 Task: Create a due date automation trigger when advanced on, on the monday of the week before a card is due add fields without all custom fields completed at 11:00 AM.
Action: Mouse moved to (923, 284)
Screenshot: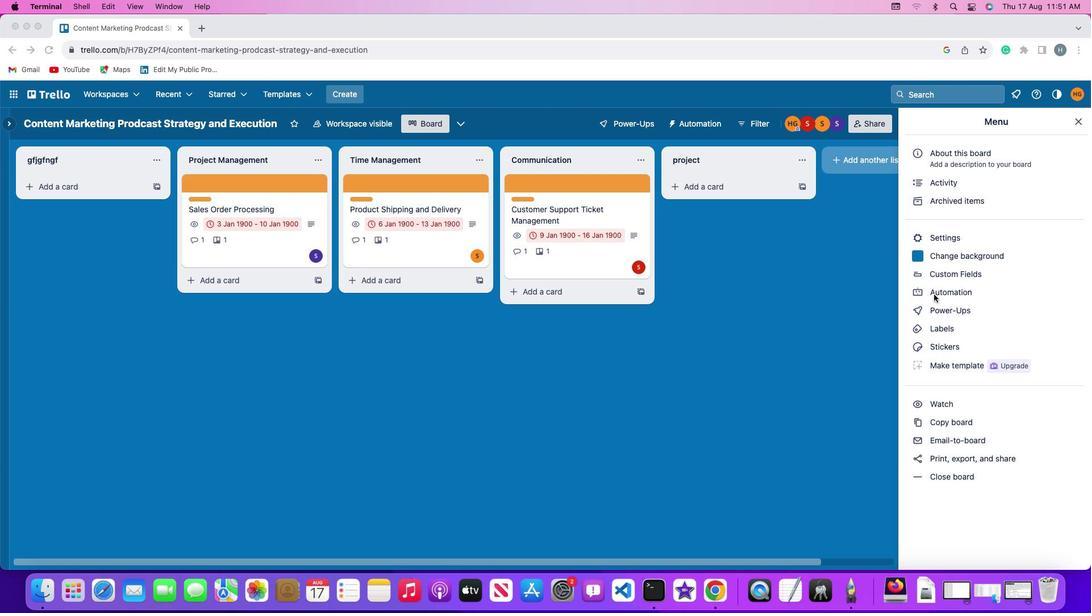 
Action: Mouse pressed left at (923, 284)
Screenshot: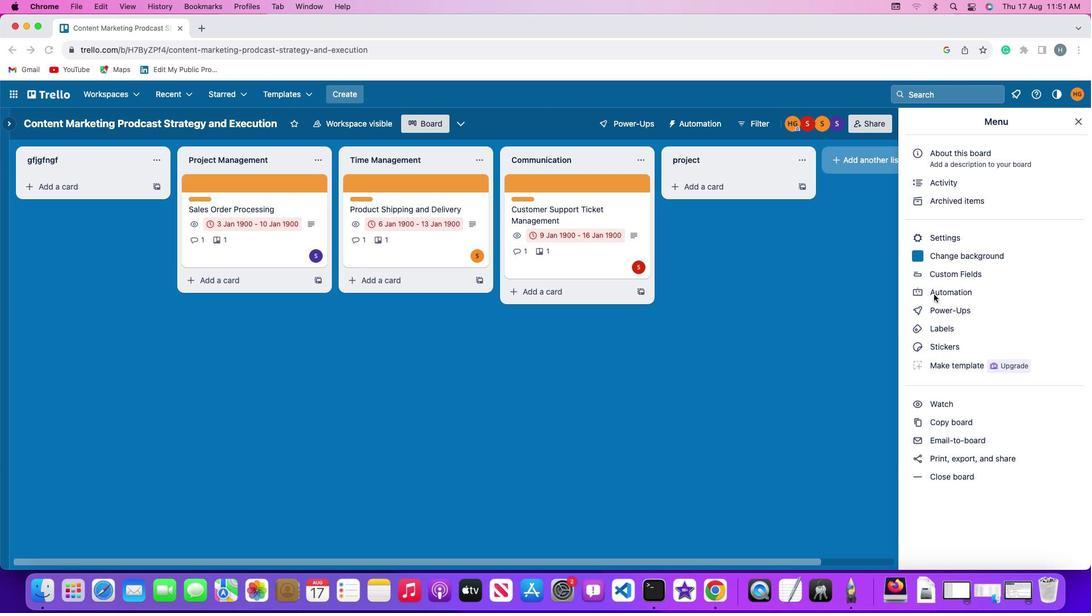 
Action: Mouse pressed left at (923, 284)
Screenshot: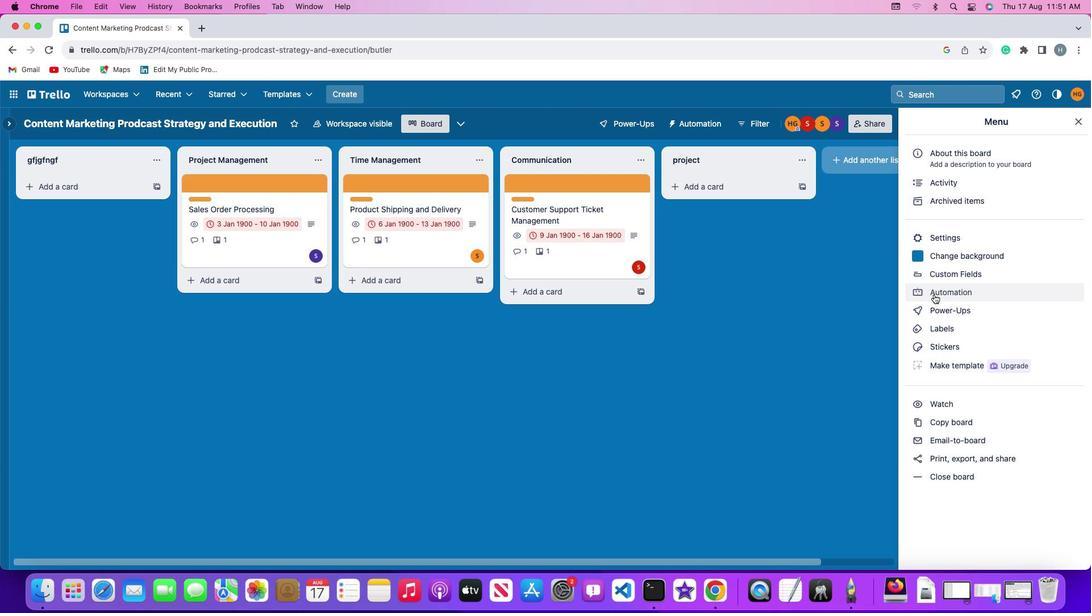 
Action: Mouse moved to (52, 256)
Screenshot: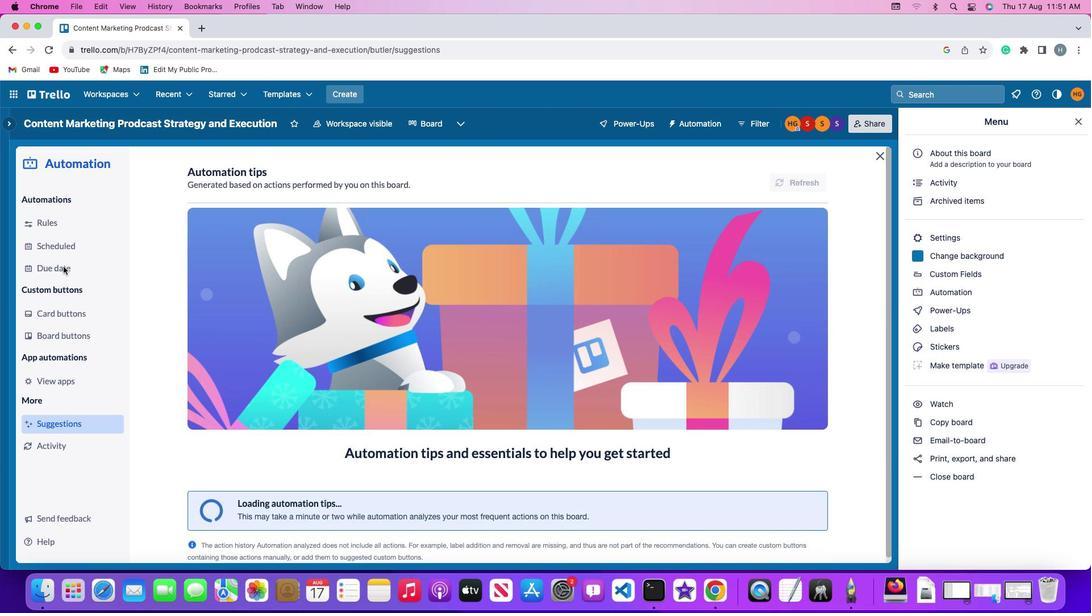 
Action: Mouse pressed left at (52, 256)
Screenshot: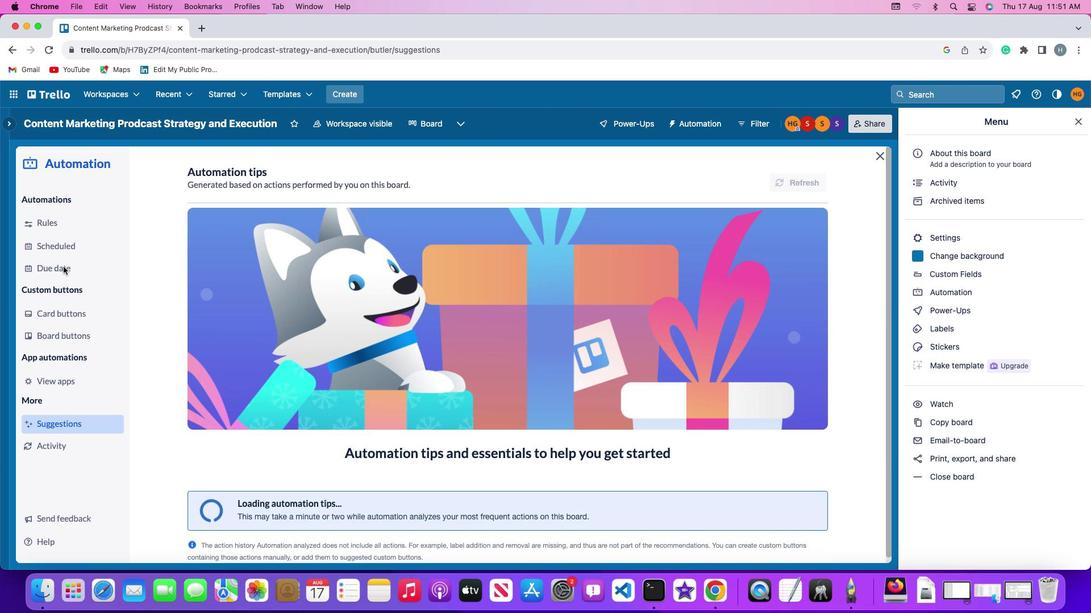 
Action: Mouse moved to (757, 165)
Screenshot: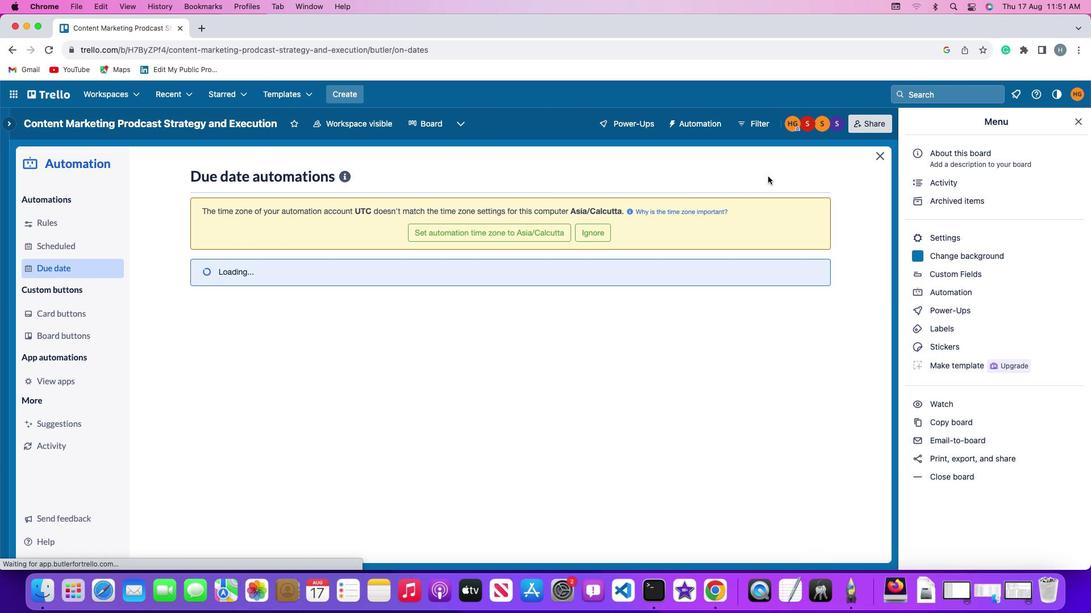 
Action: Mouse pressed left at (757, 165)
Screenshot: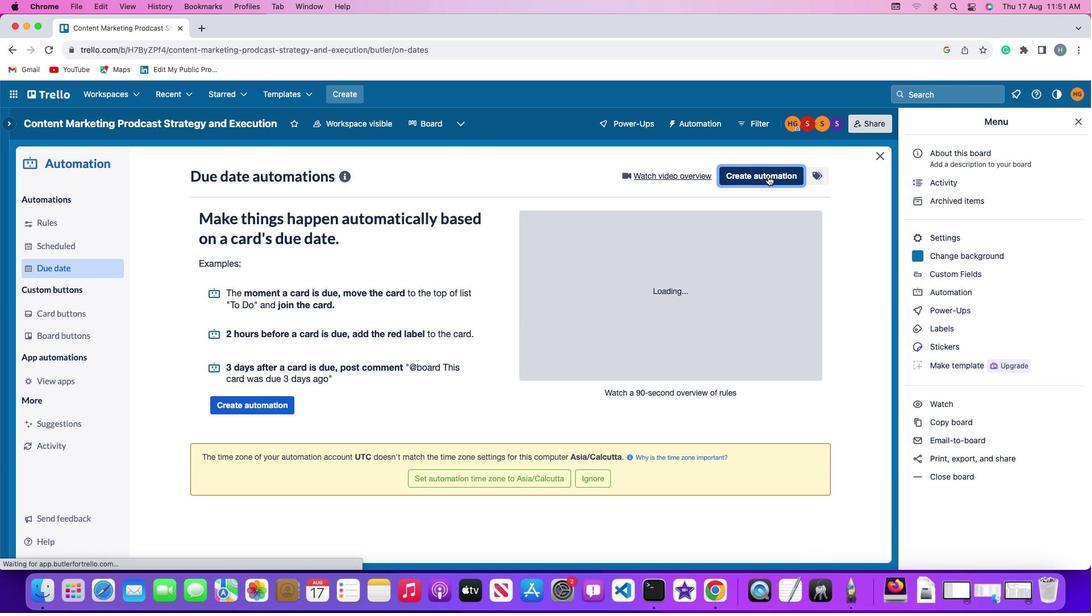 
Action: Mouse moved to (205, 272)
Screenshot: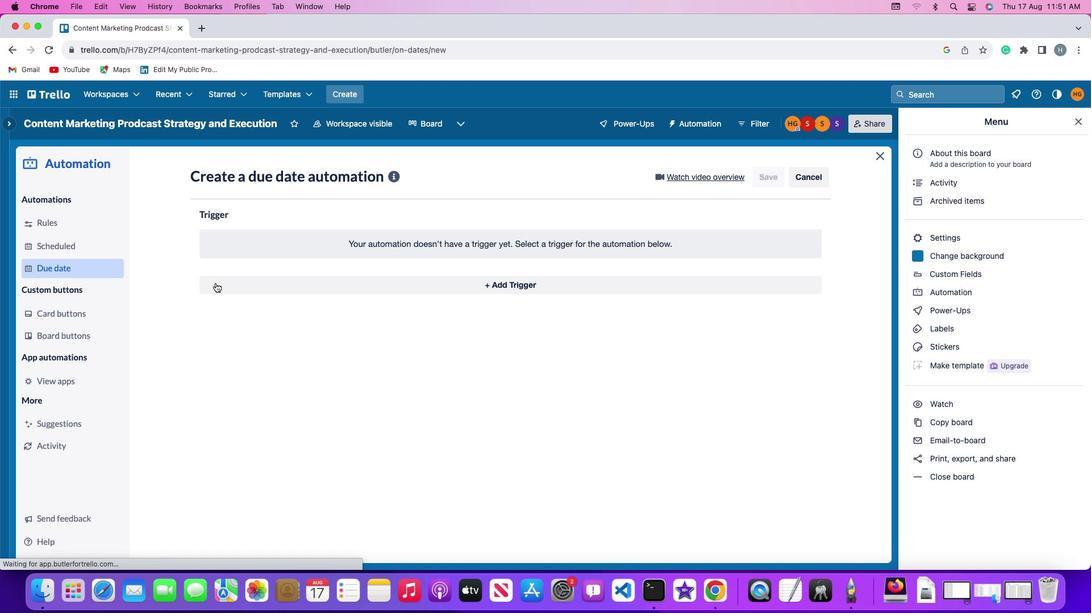 
Action: Mouse pressed left at (205, 272)
Screenshot: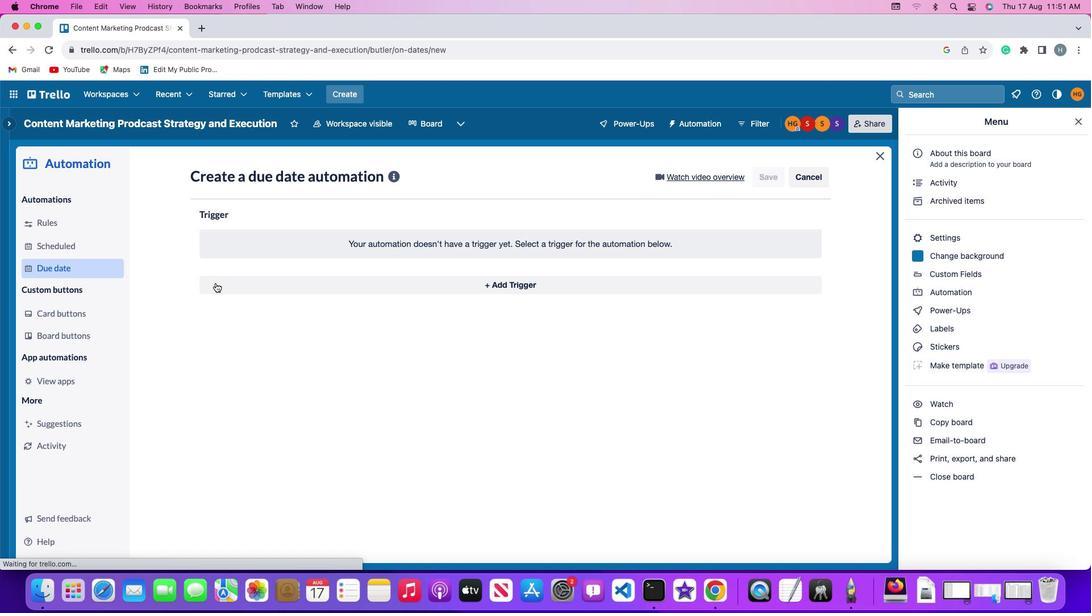 
Action: Mouse moved to (231, 480)
Screenshot: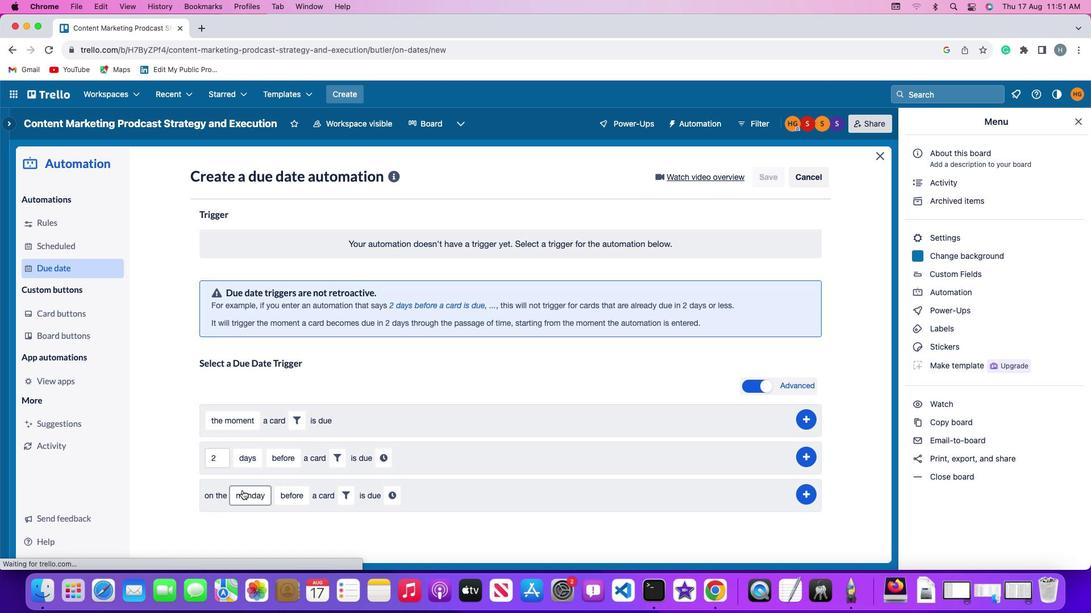 
Action: Mouse pressed left at (231, 480)
Screenshot: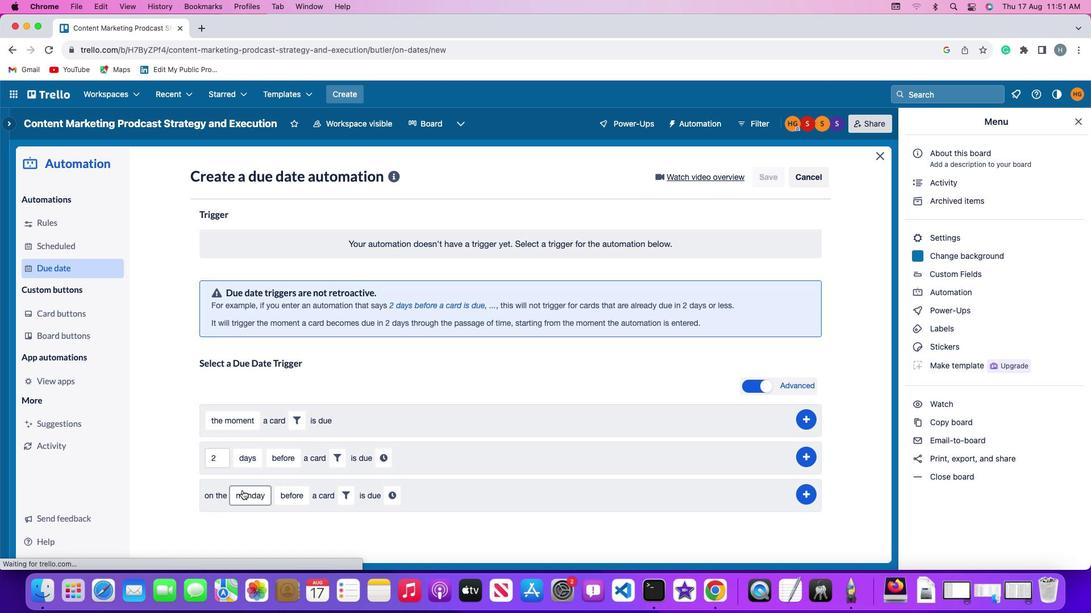 
Action: Mouse moved to (255, 320)
Screenshot: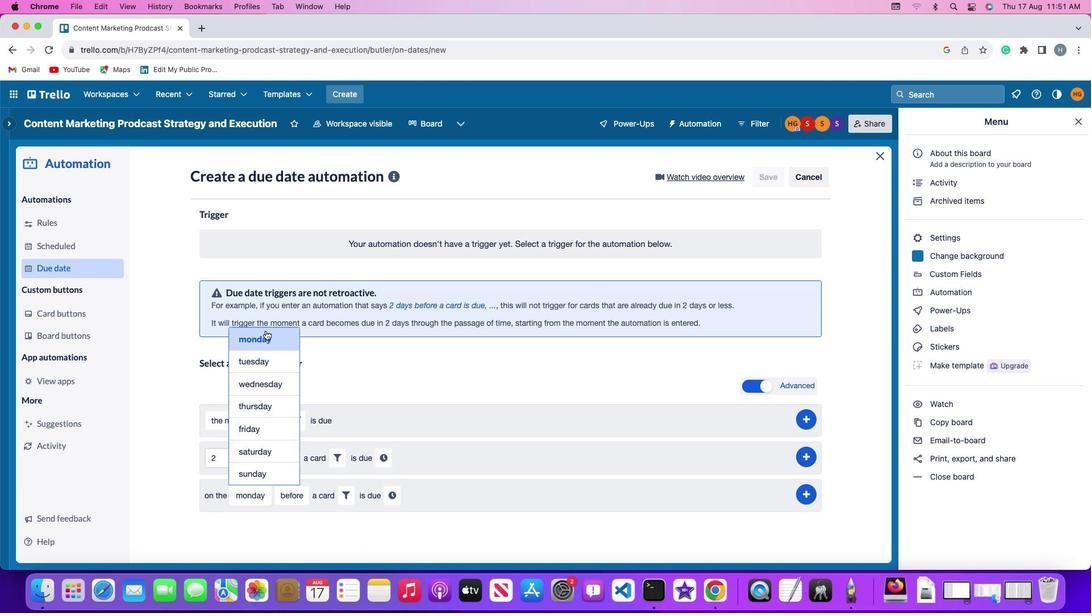 
Action: Mouse pressed left at (255, 320)
Screenshot: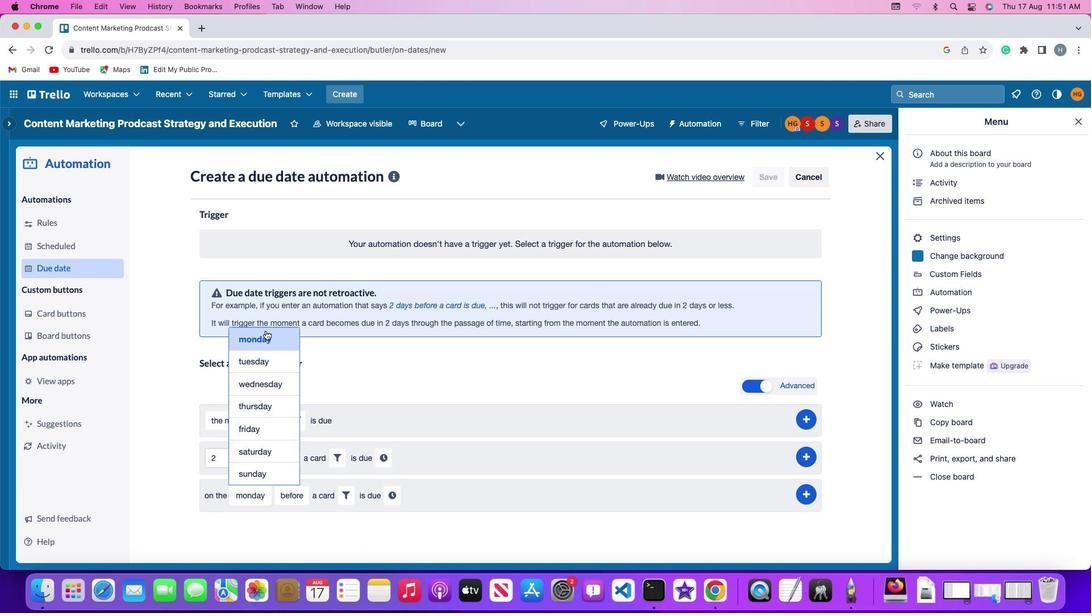 
Action: Mouse moved to (277, 485)
Screenshot: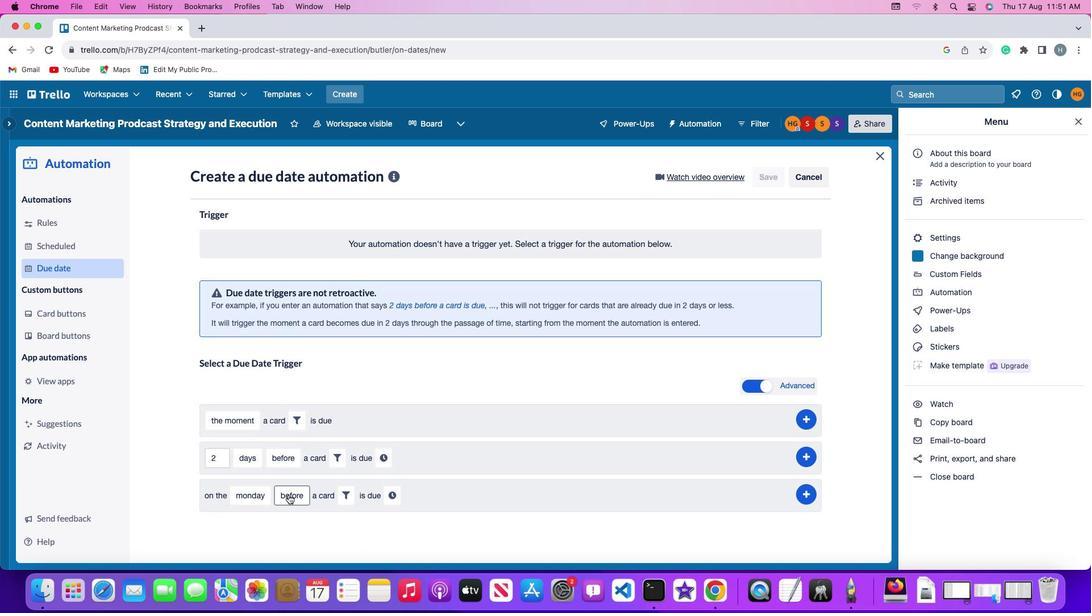 
Action: Mouse pressed left at (277, 485)
Screenshot: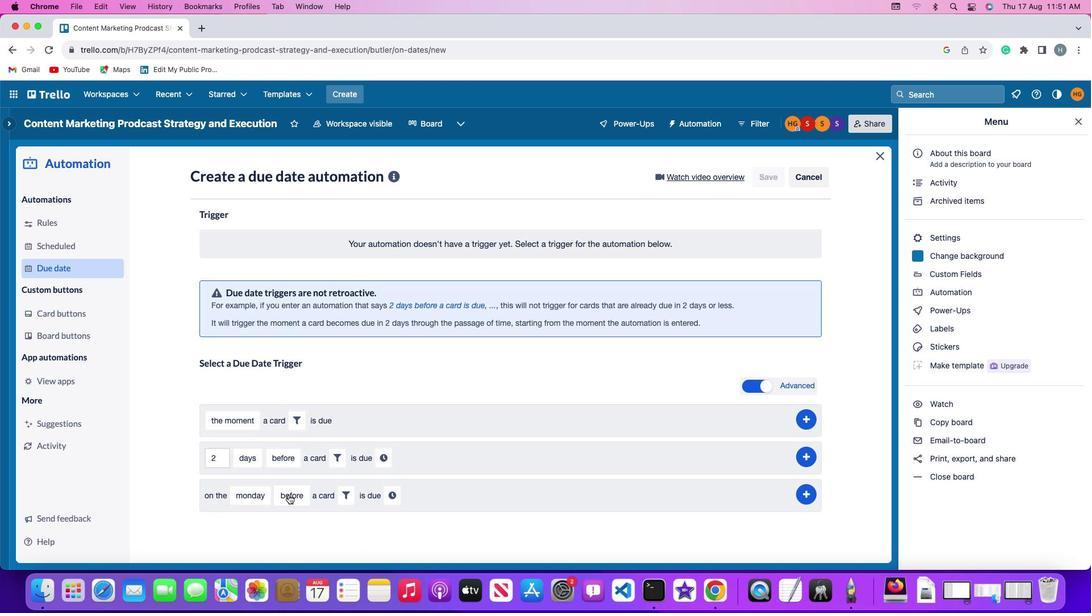 
Action: Mouse moved to (285, 467)
Screenshot: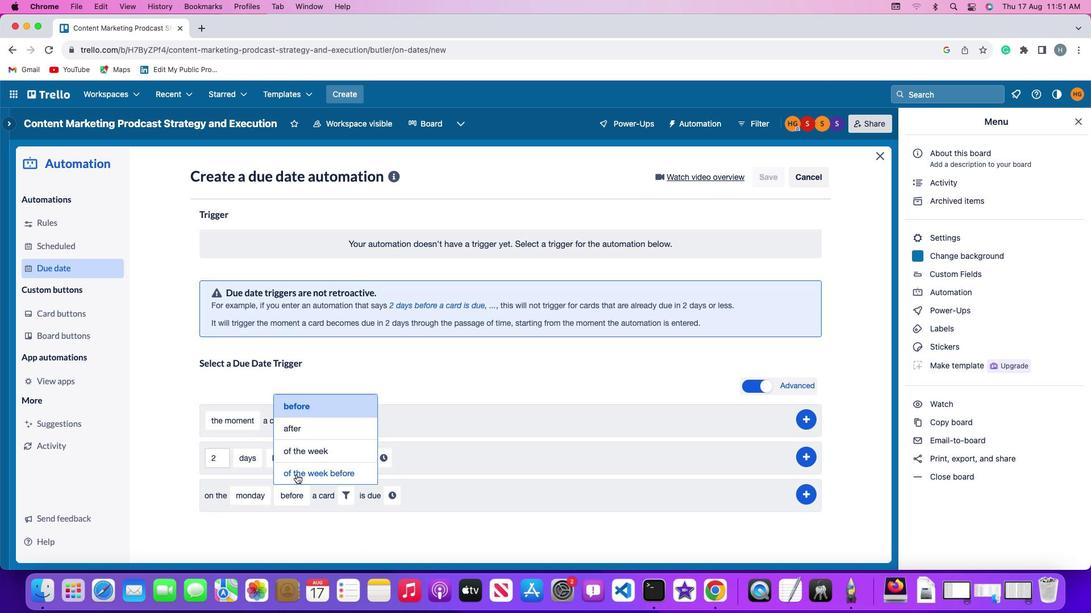 
Action: Mouse pressed left at (285, 467)
Screenshot: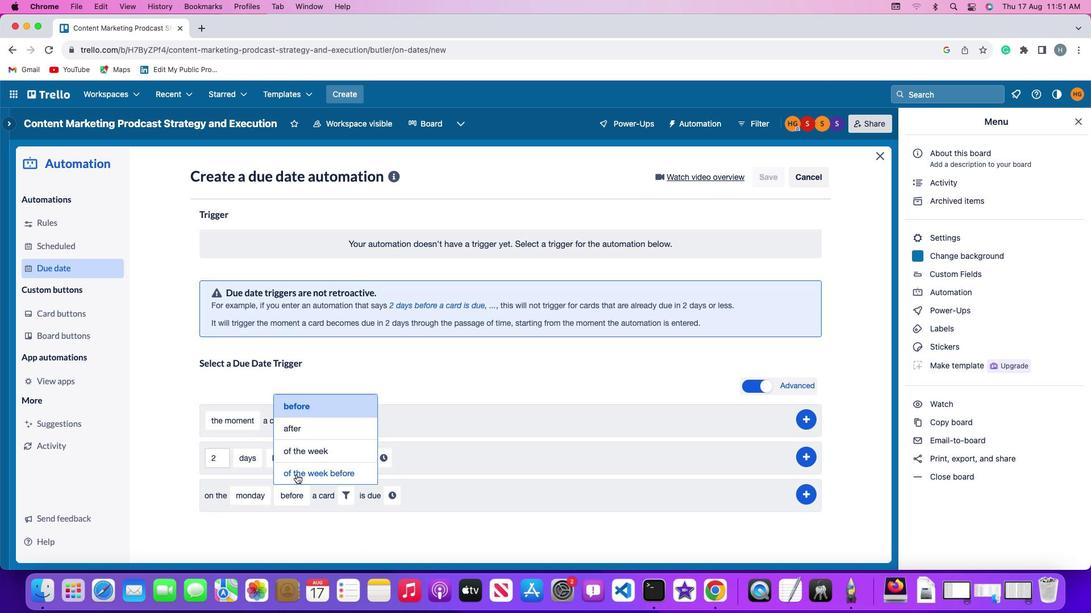 
Action: Mouse moved to (374, 480)
Screenshot: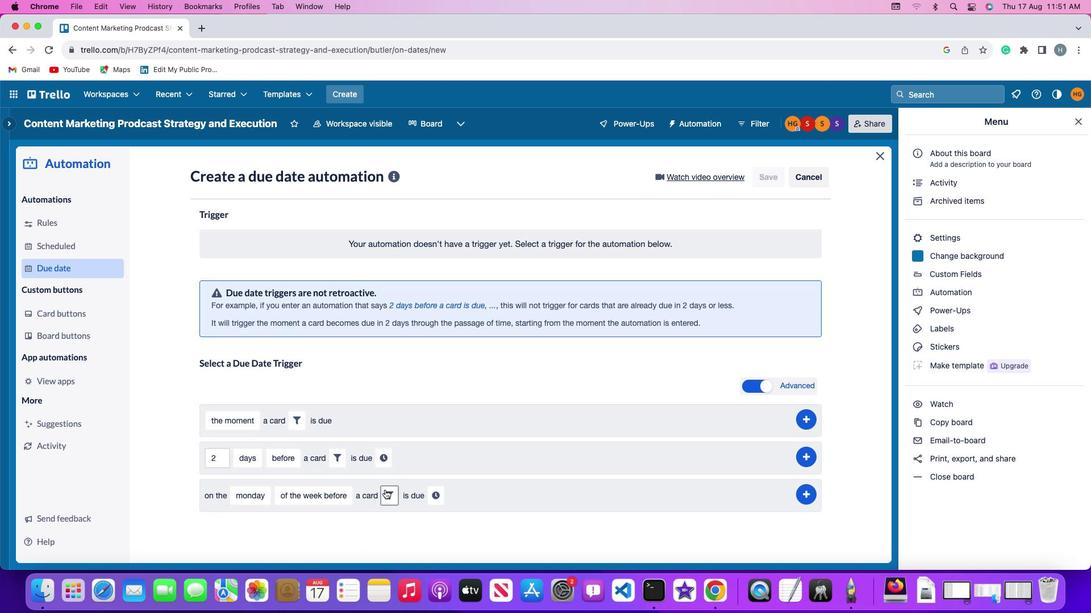 
Action: Mouse pressed left at (374, 480)
Screenshot: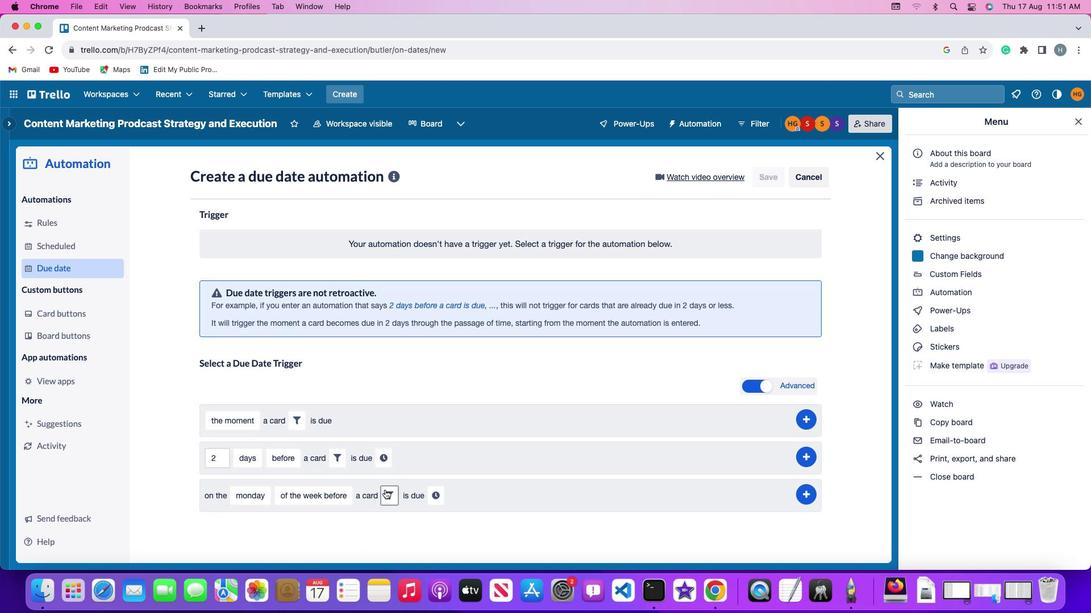 
Action: Mouse moved to (566, 517)
Screenshot: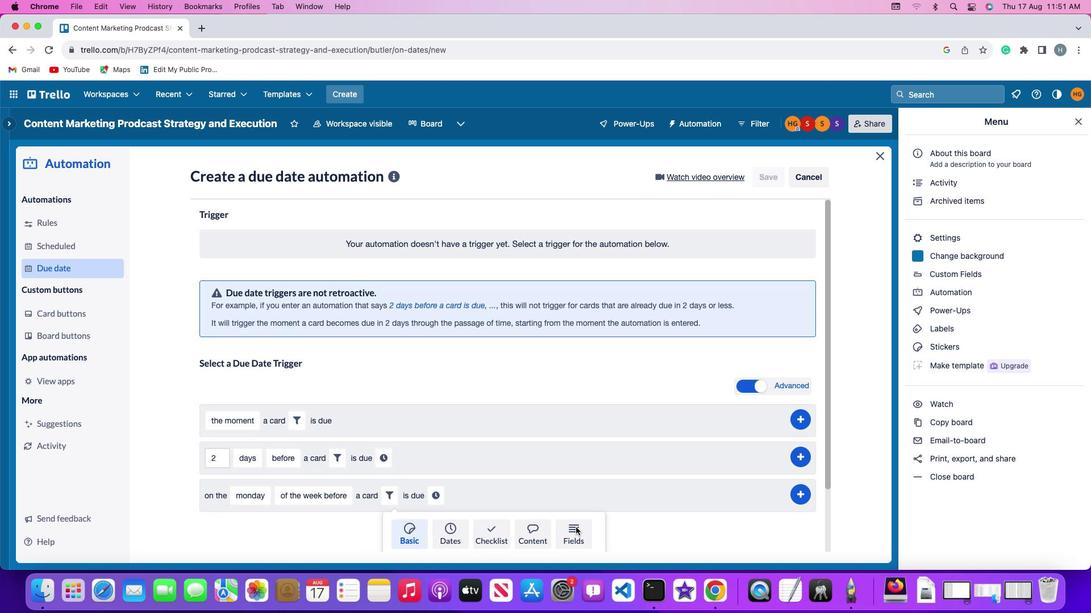 
Action: Mouse pressed left at (566, 517)
Screenshot: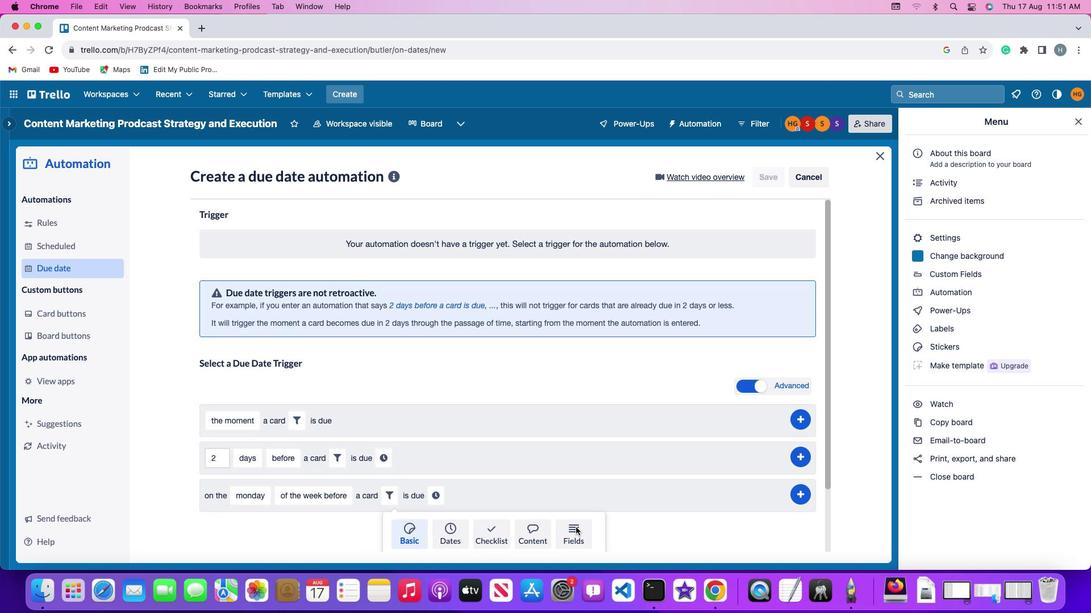 
Action: Mouse moved to (563, 515)
Screenshot: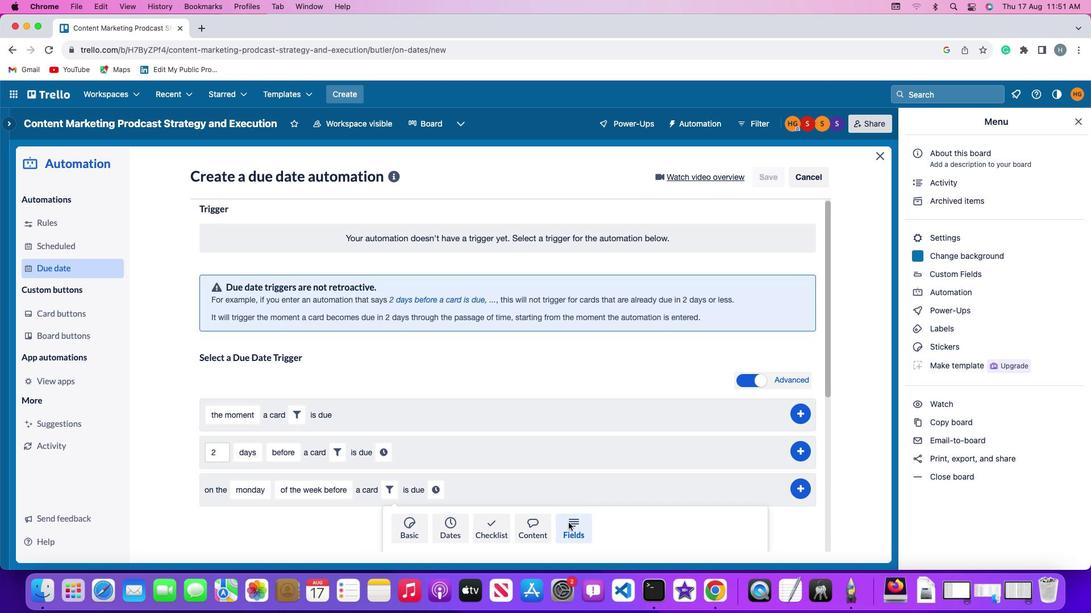 
Action: Mouse scrolled (563, 515) with delta (-9, -10)
Screenshot: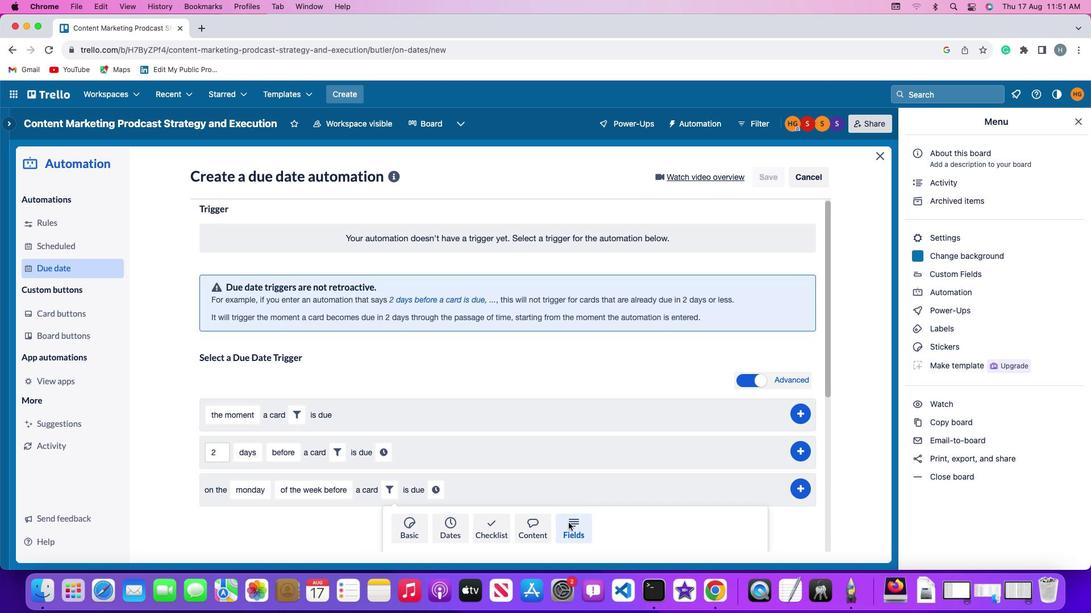 
Action: Mouse moved to (561, 514)
Screenshot: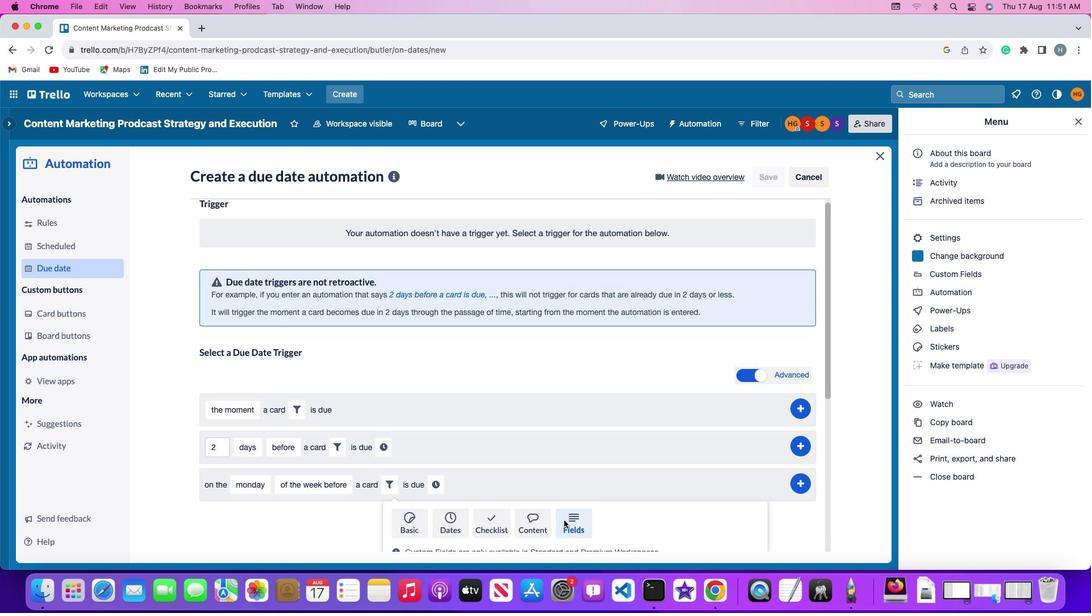 
Action: Mouse scrolled (561, 514) with delta (-9, -10)
Screenshot: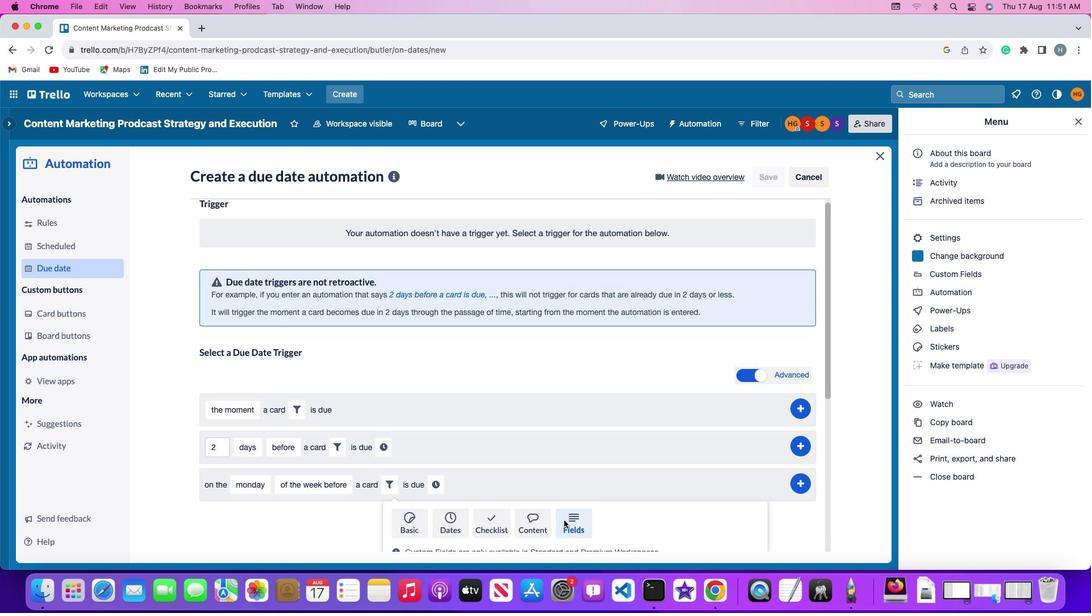 
Action: Mouse moved to (559, 513)
Screenshot: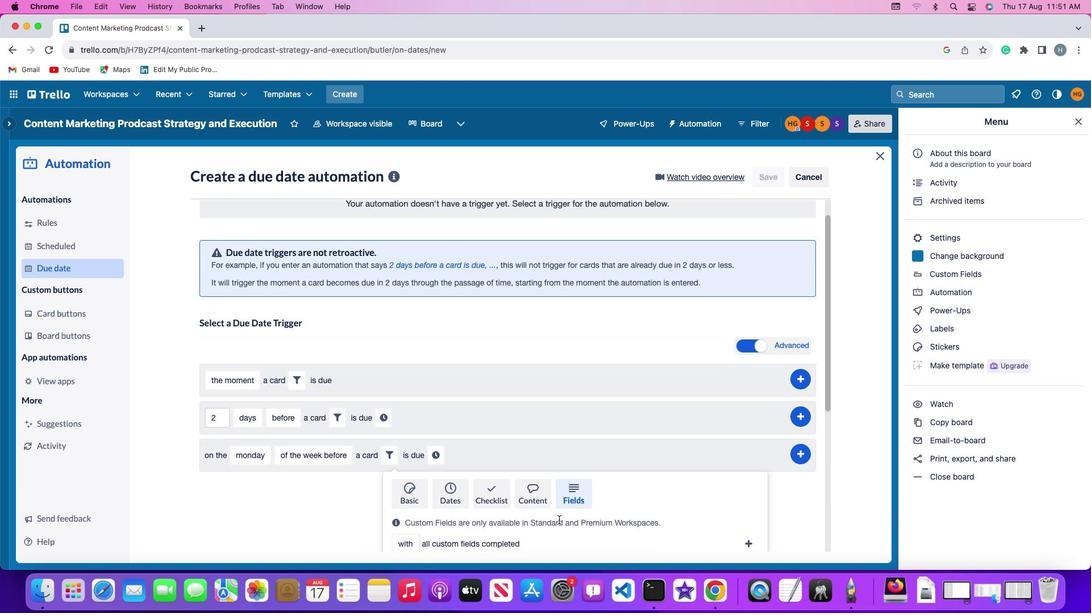 
Action: Mouse scrolled (559, 513) with delta (-9, -10)
Screenshot: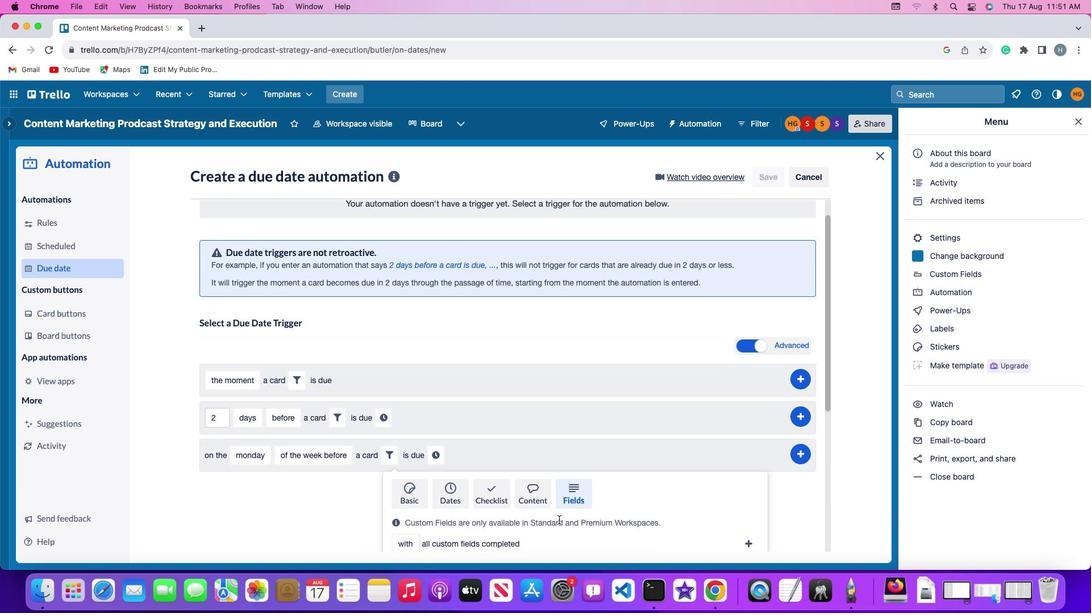 
Action: Mouse moved to (378, 479)
Screenshot: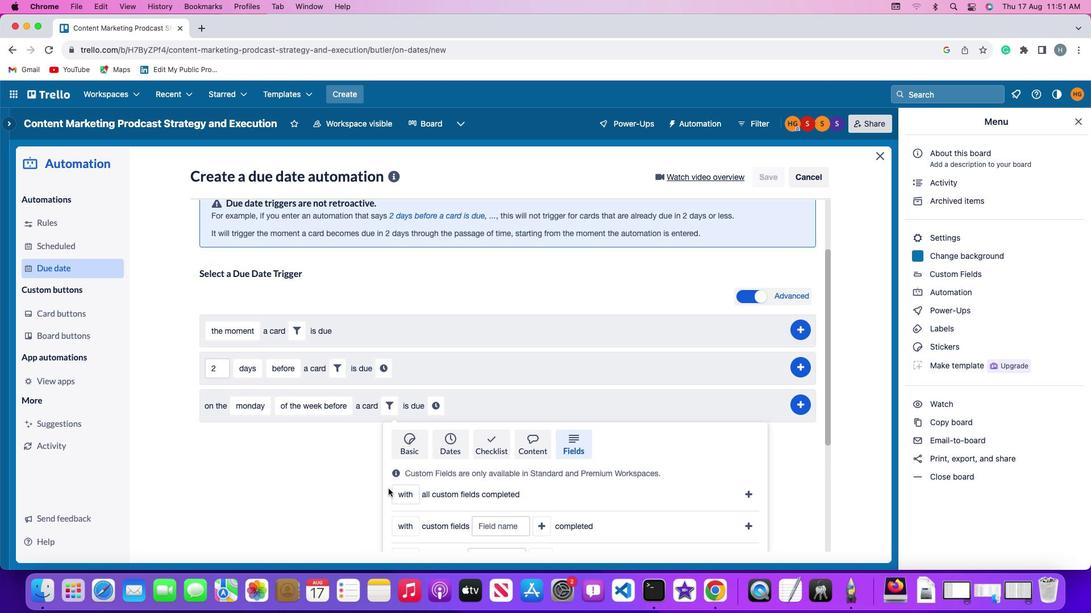 
Action: Mouse pressed left at (378, 479)
Screenshot: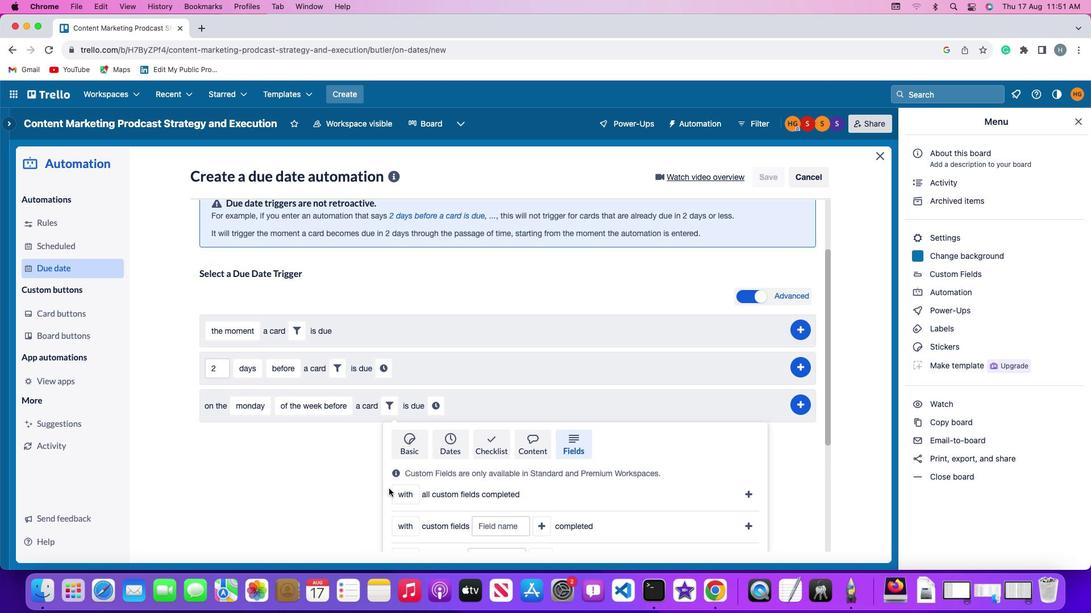 
Action: Mouse moved to (401, 529)
Screenshot: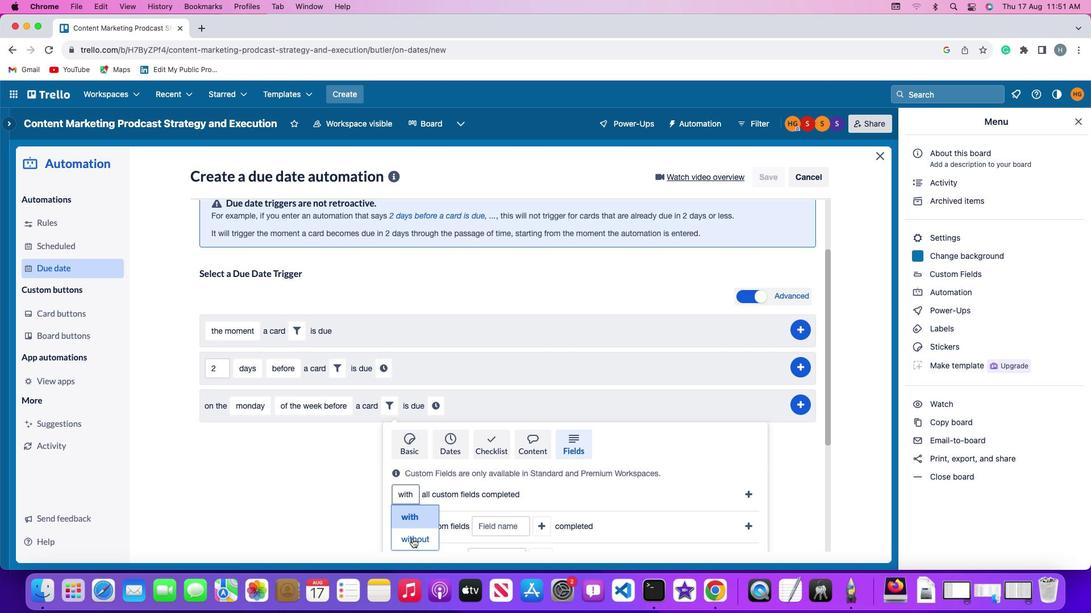 
Action: Mouse pressed left at (401, 529)
Screenshot: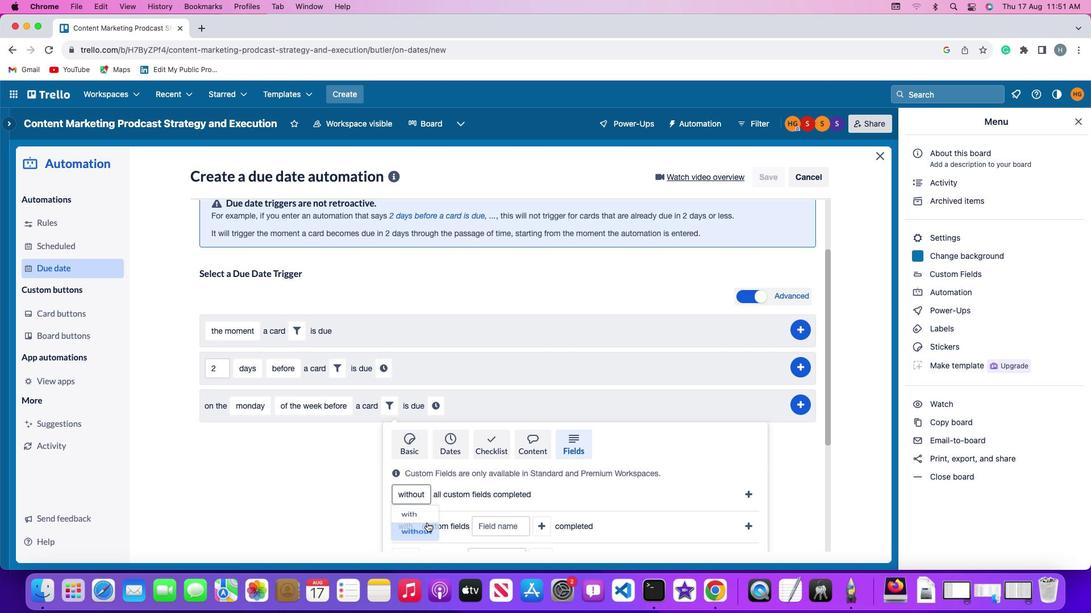 
Action: Mouse moved to (740, 478)
Screenshot: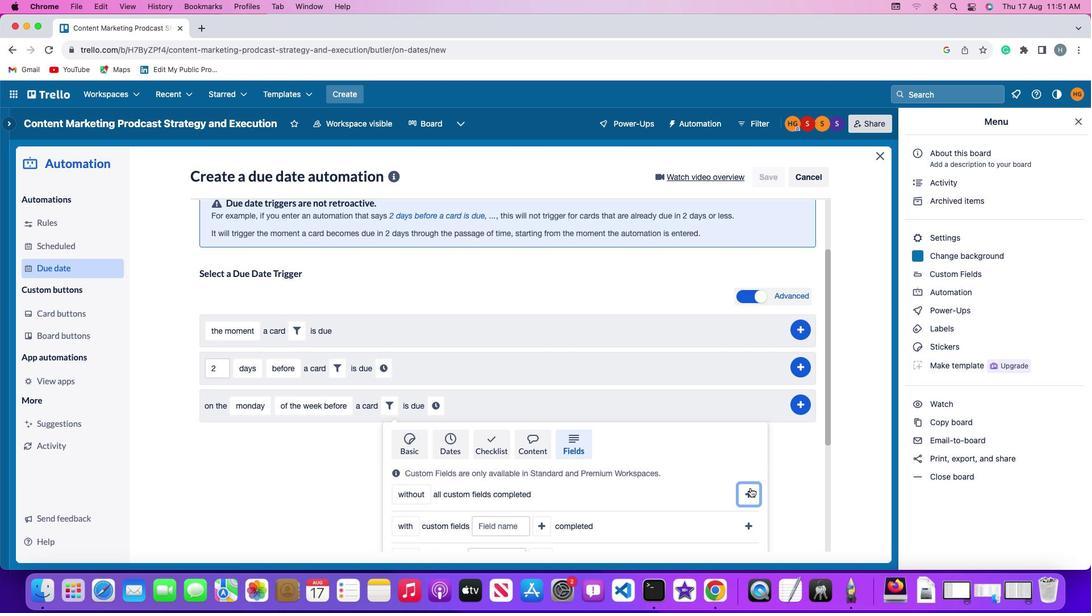 
Action: Mouse pressed left at (740, 478)
Screenshot: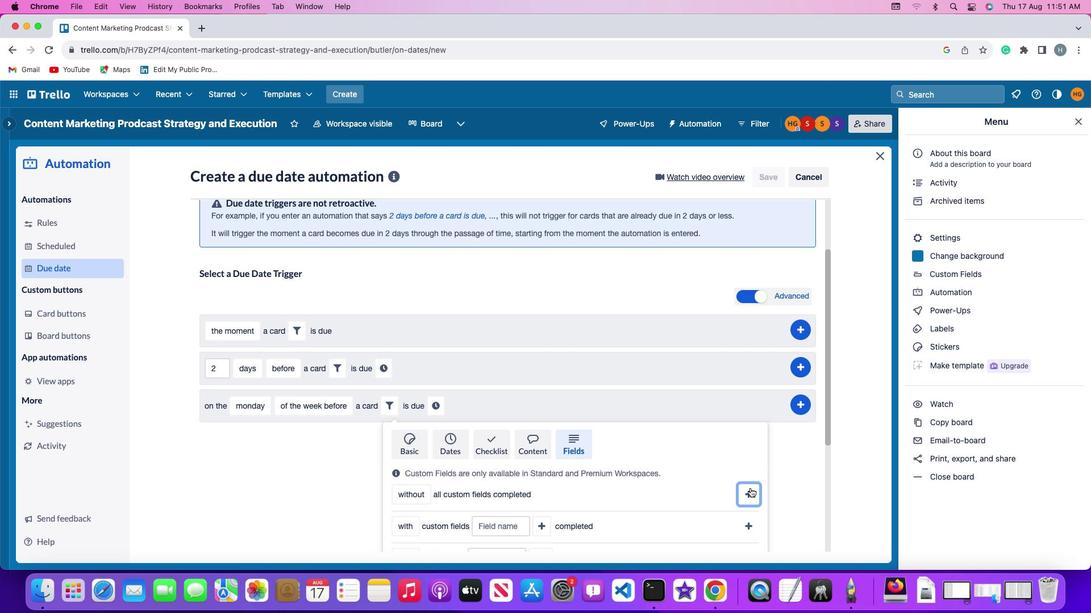 
Action: Mouse moved to (579, 489)
Screenshot: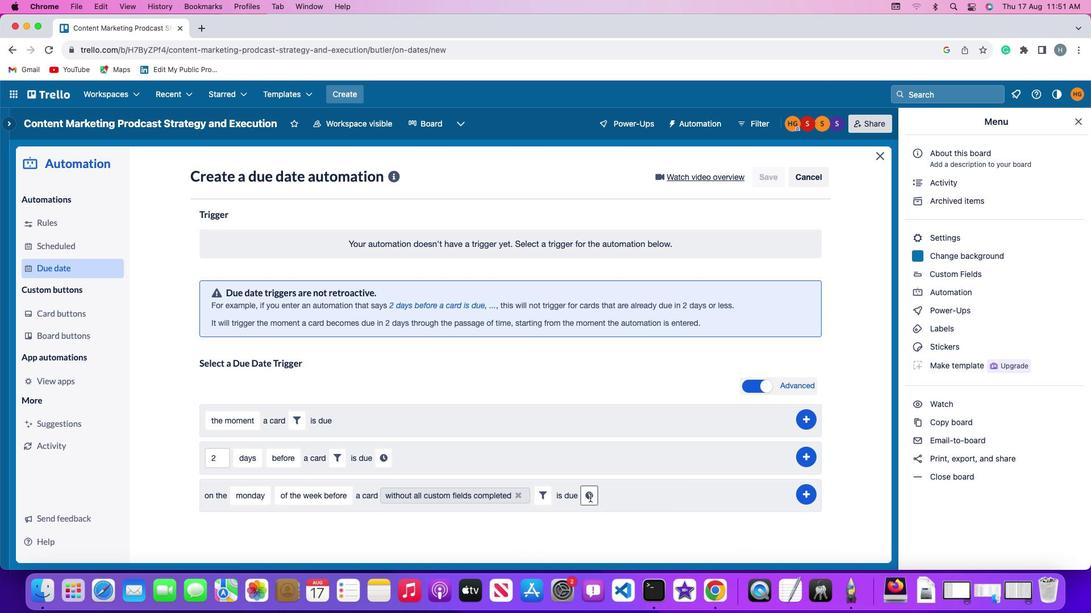 
Action: Mouse pressed left at (579, 489)
Screenshot: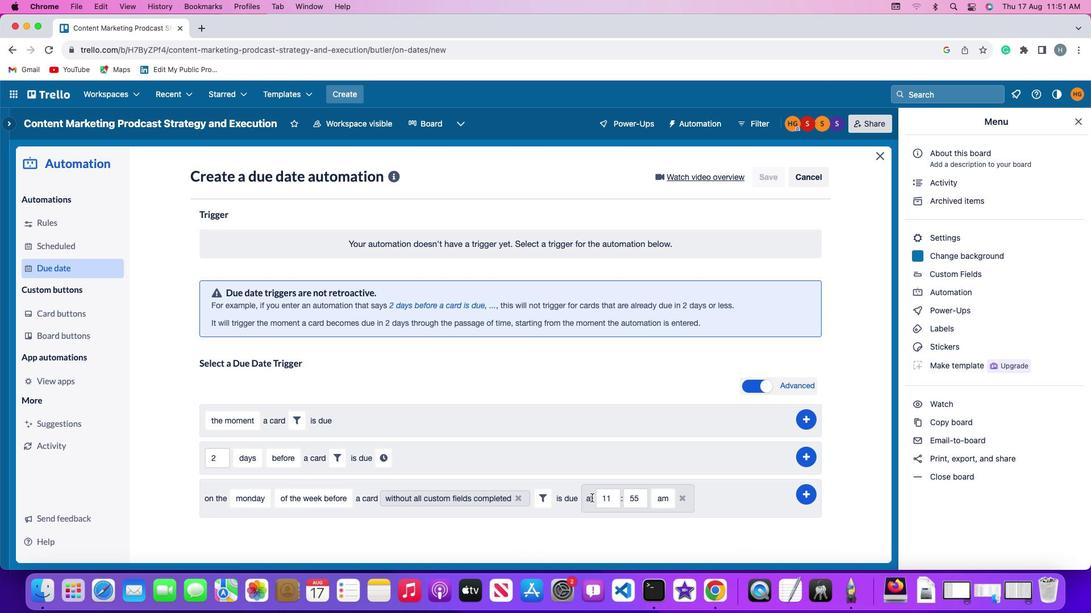 
Action: Mouse moved to (605, 485)
Screenshot: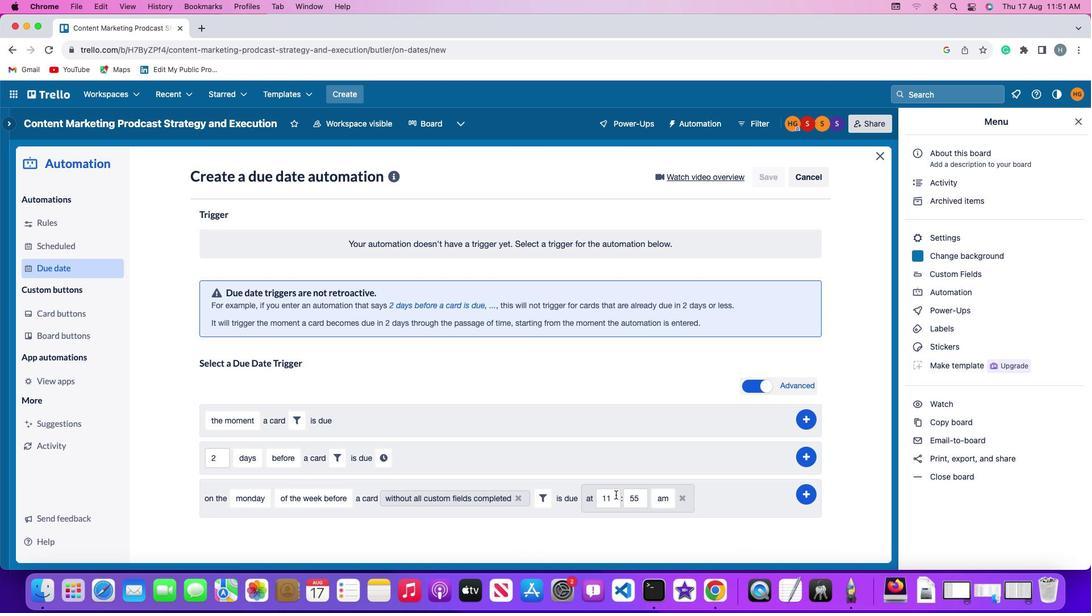 
Action: Mouse pressed left at (605, 485)
Screenshot: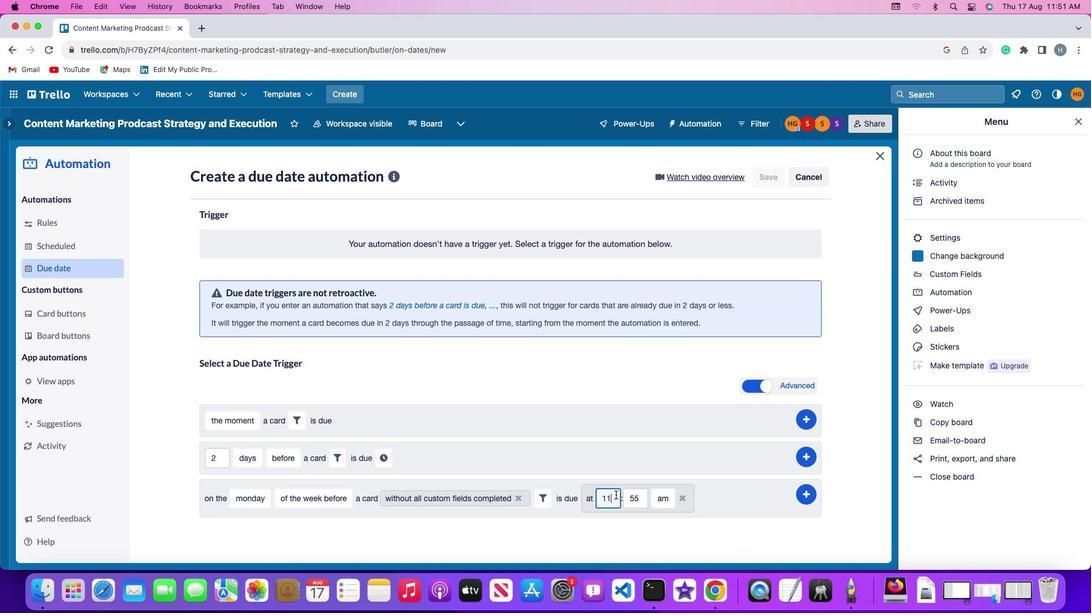 
Action: Key pressed Key.backspace
Screenshot: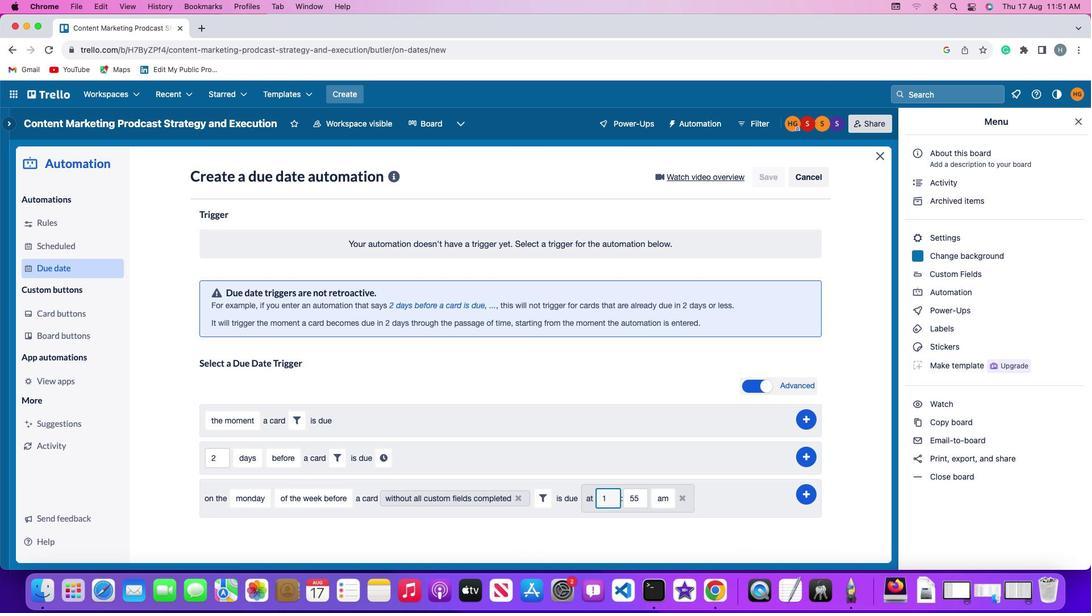 
Action: Mouse moved to (606, 485)
Screenshot: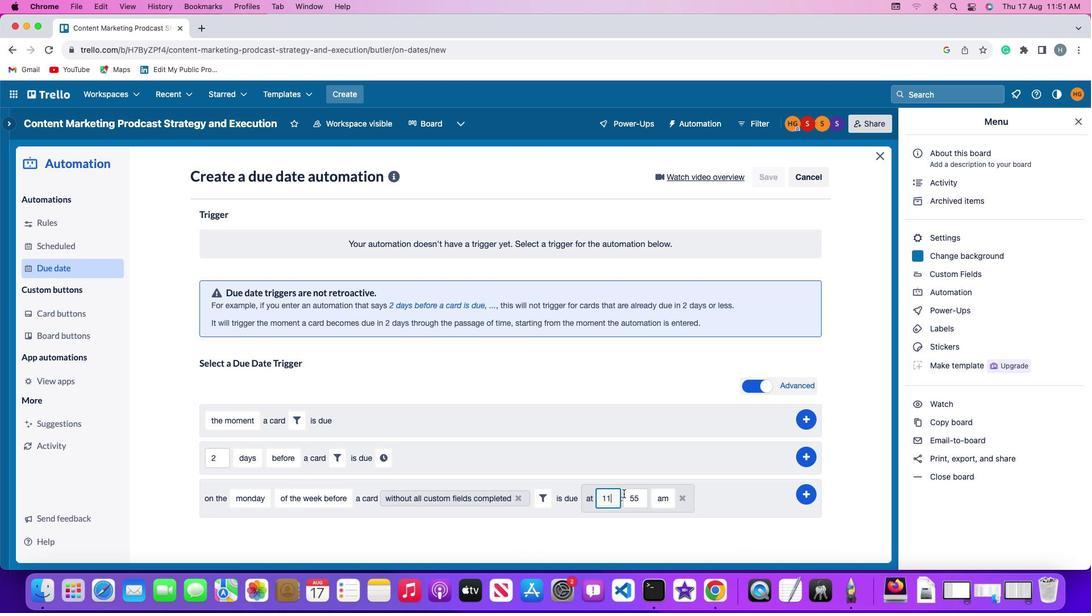 
Action: Key pressed '1'
Screenshot: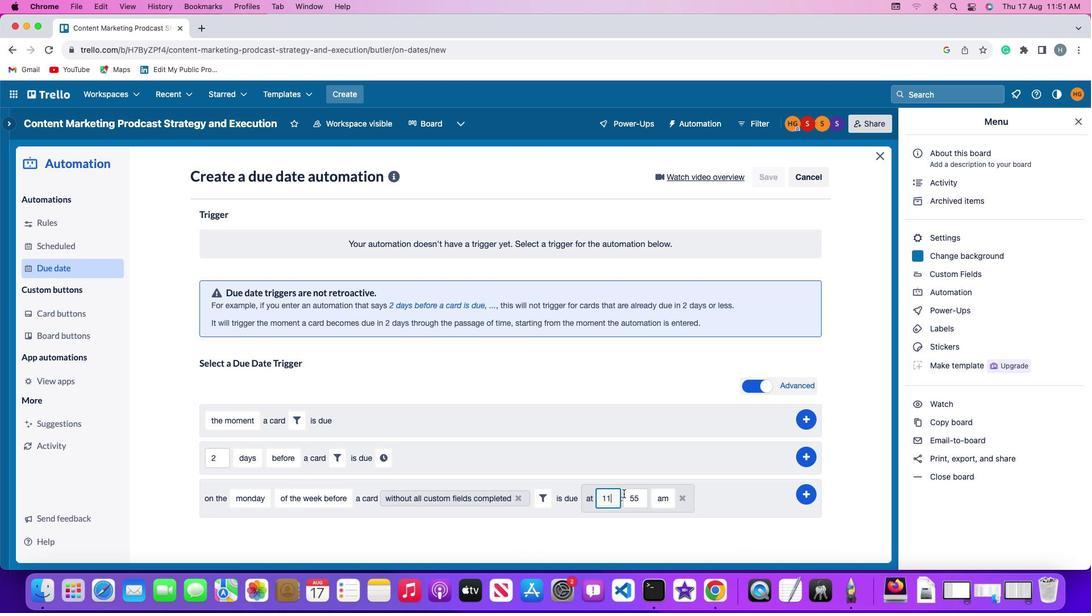 
Action: Mouse moved to (626, 484)
Screenshot: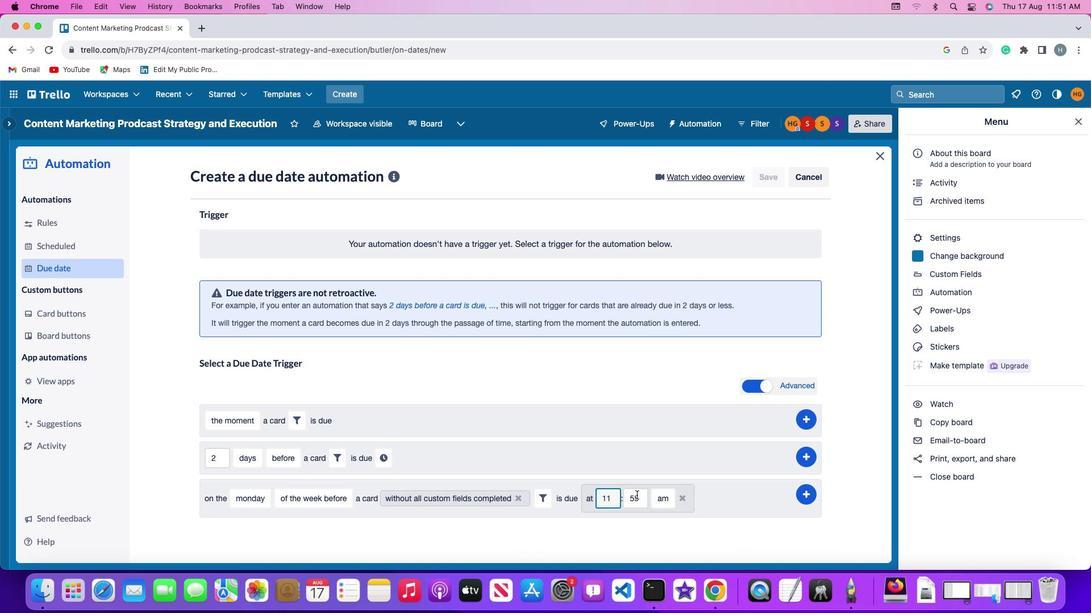 
Action: Mouse pressed left at (626, 484)
Screenshot: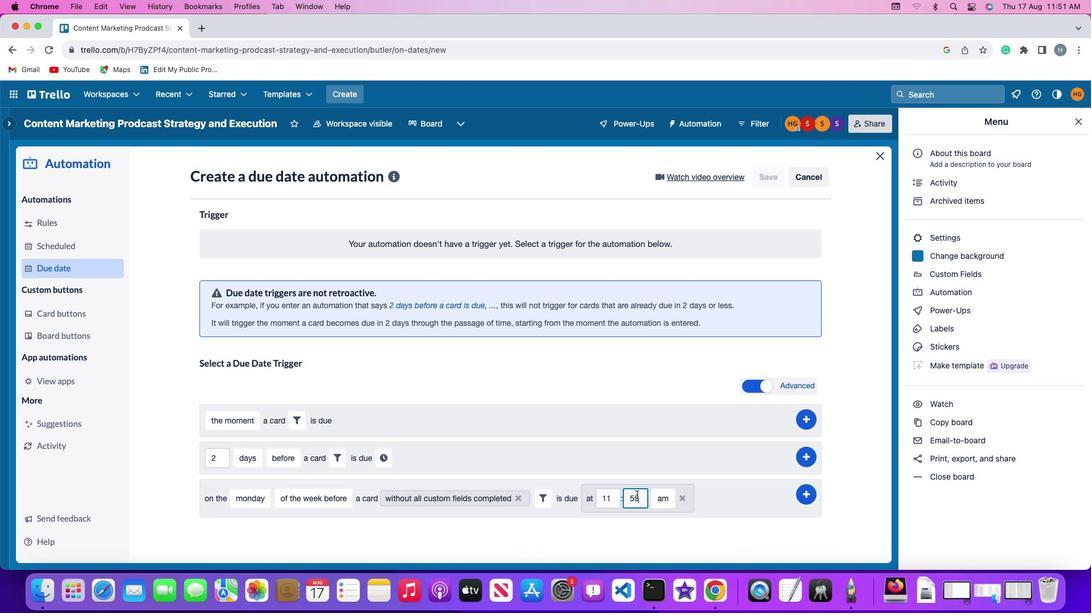 
Action: Mouse moved to (629, 484)
Screenshot: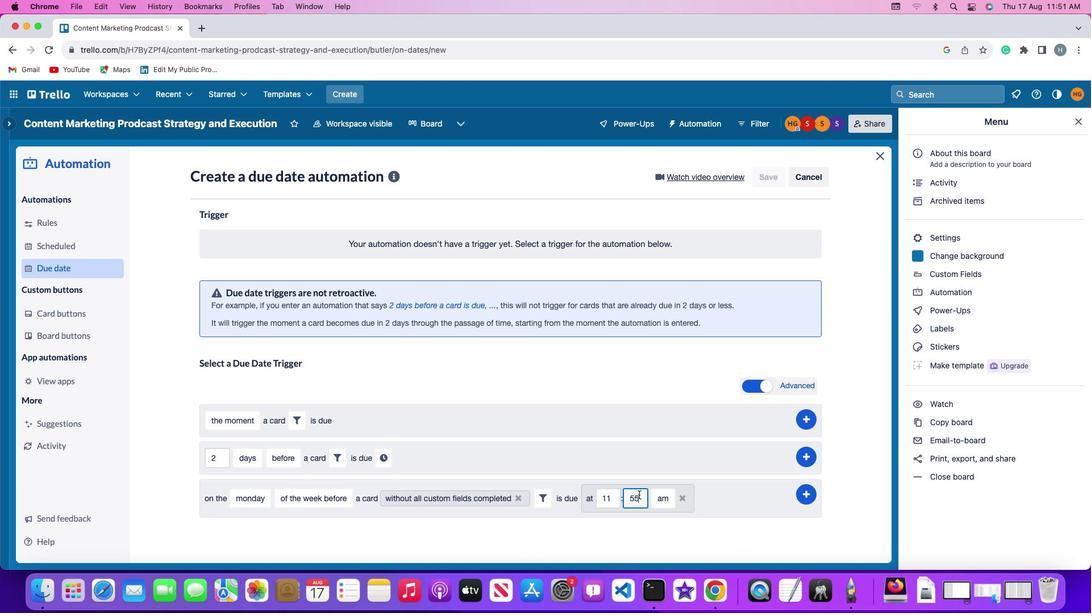 
Action: Key pressed Key.backspaceKey.backspace'0''0'
Screenshot: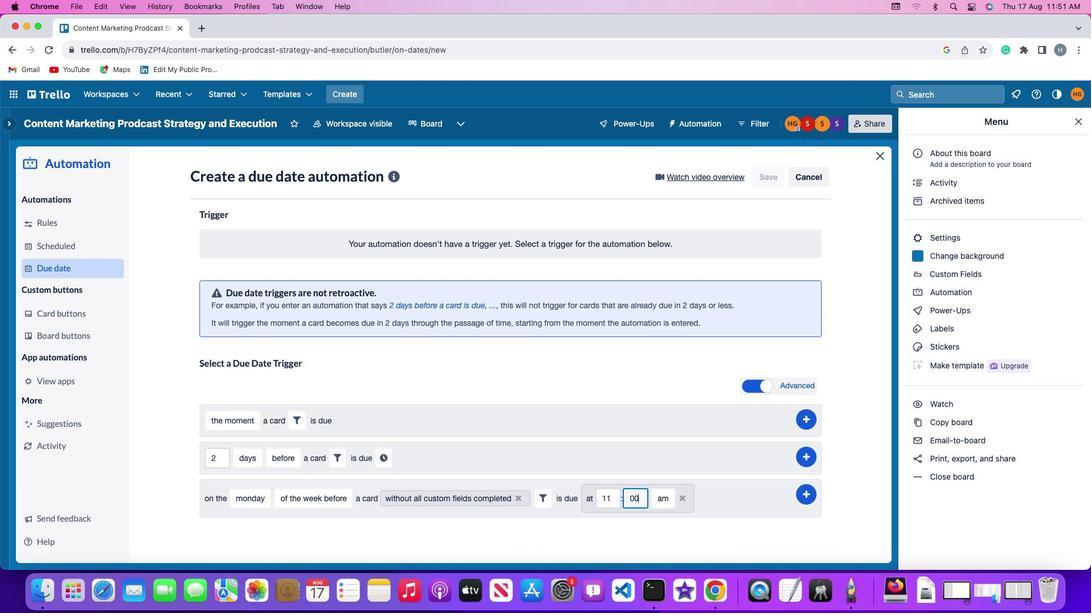 
Action: Mouse moved to (650, 486)
Screenshot: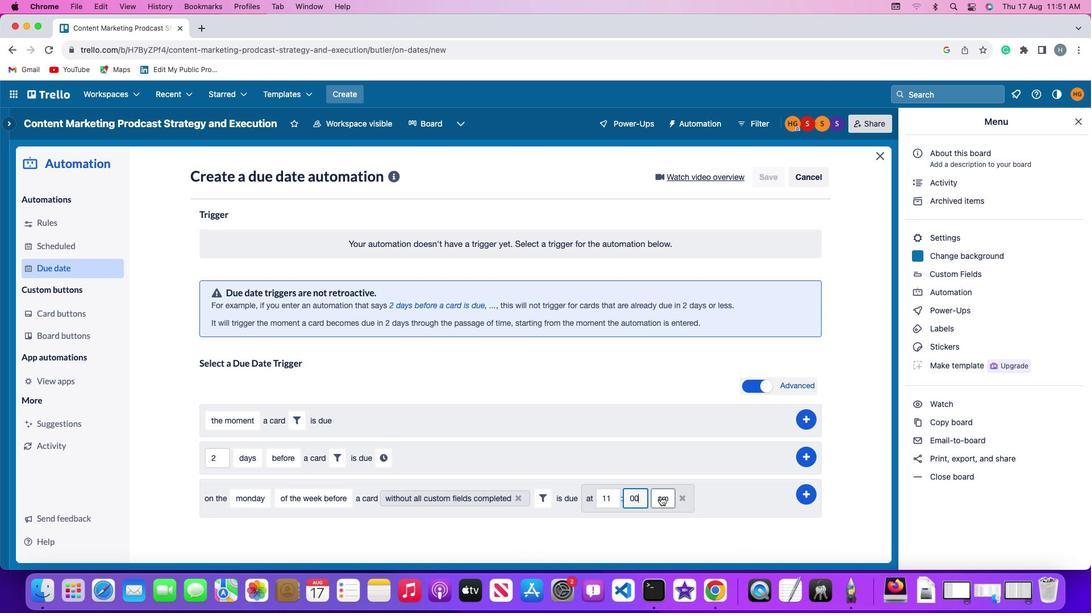 
Action: Mouse pressed left at (650, 486)
Screenshot: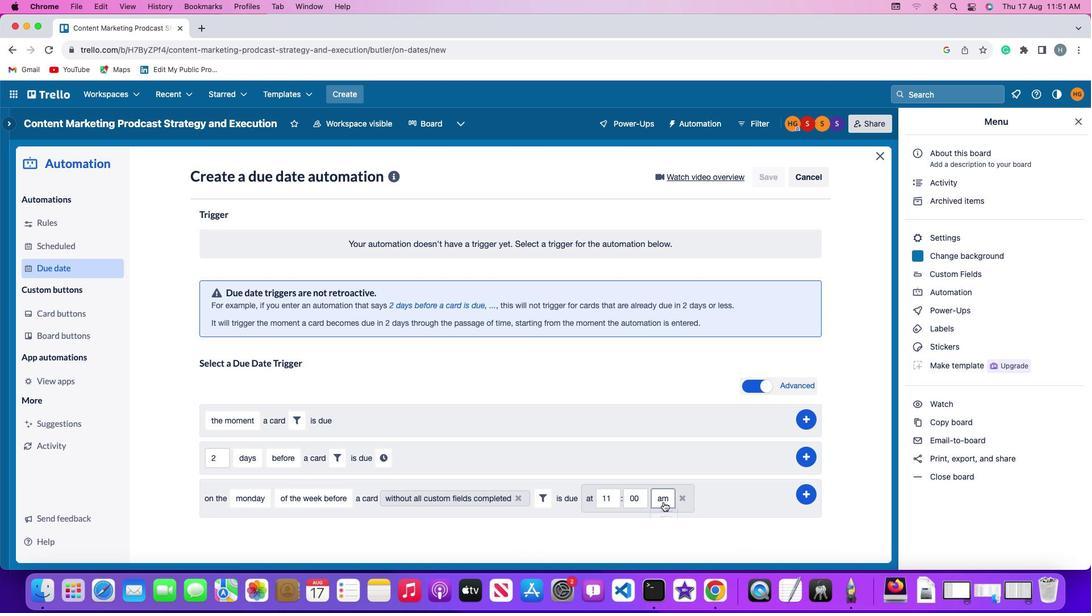 
Action: Mouse moved to (658, 513)
Screenshot: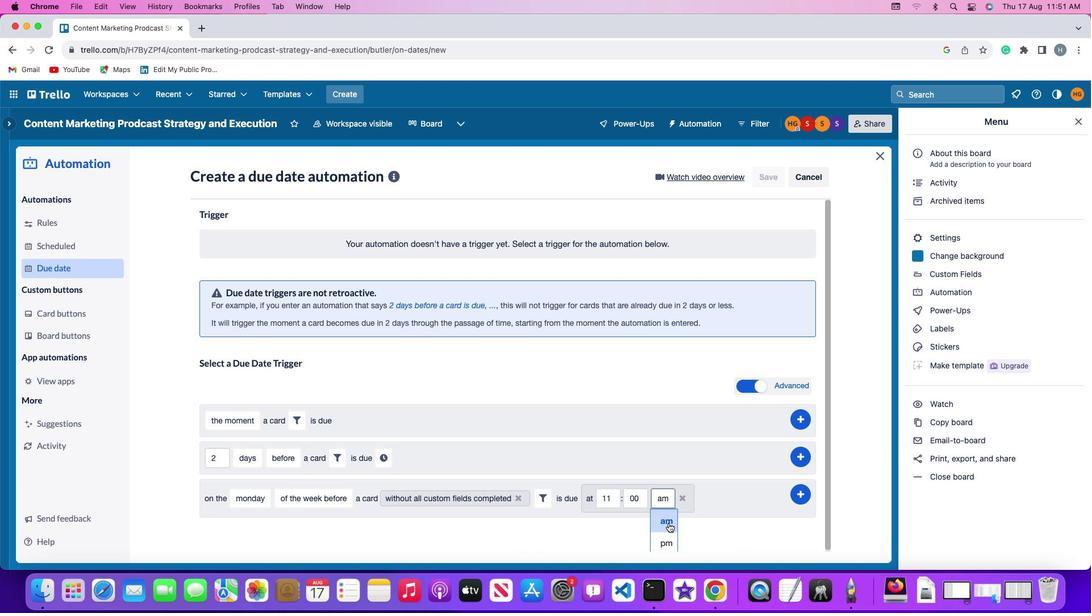 
Action: Mouse pressed left at (658, 513)
Screenshot: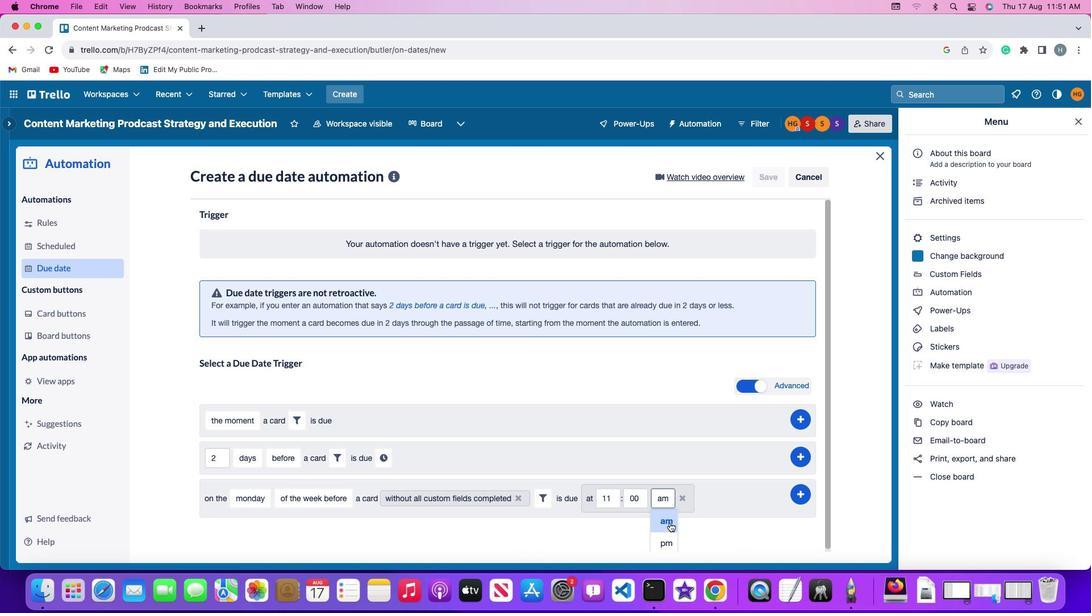 
Action: Mouse moved to (793, 485)
Screenshot: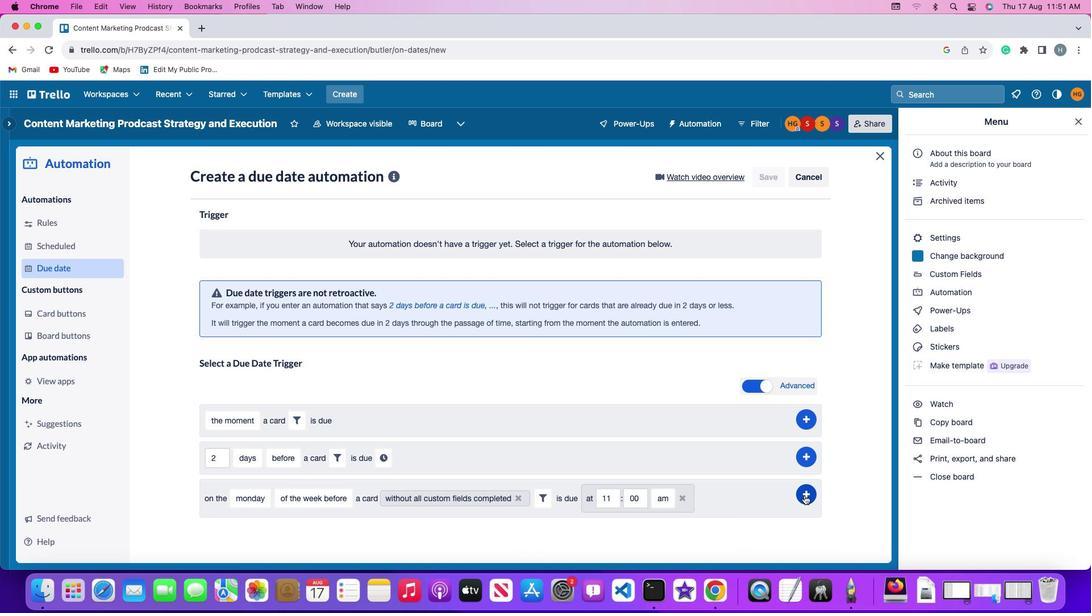 
Action: Mouse pressed left at (793, 485)
Screenshot: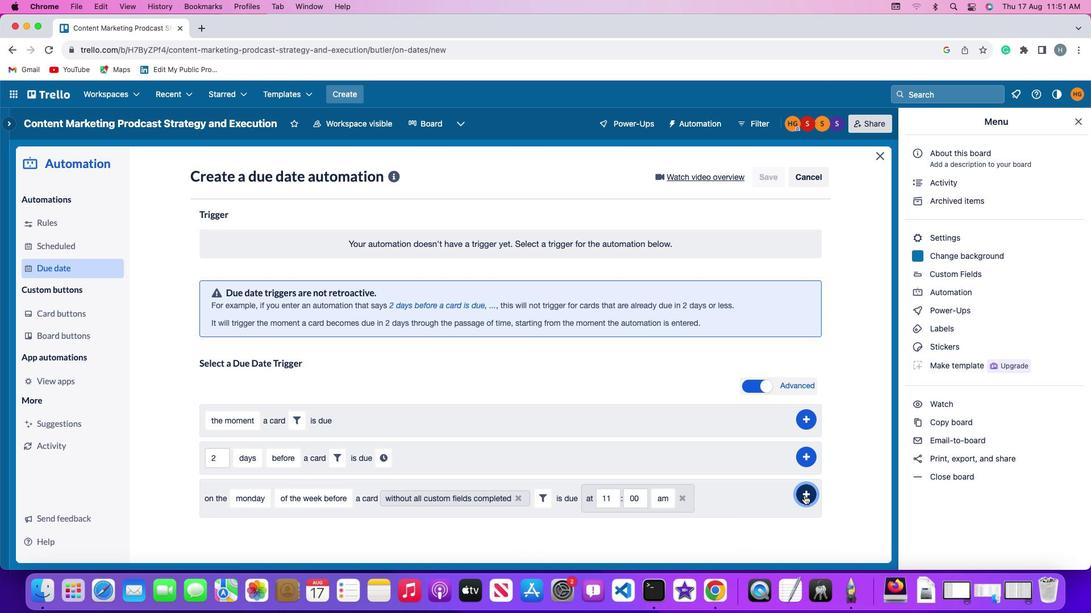 
Action: Mouse moved to (846, 415)
Screenshot: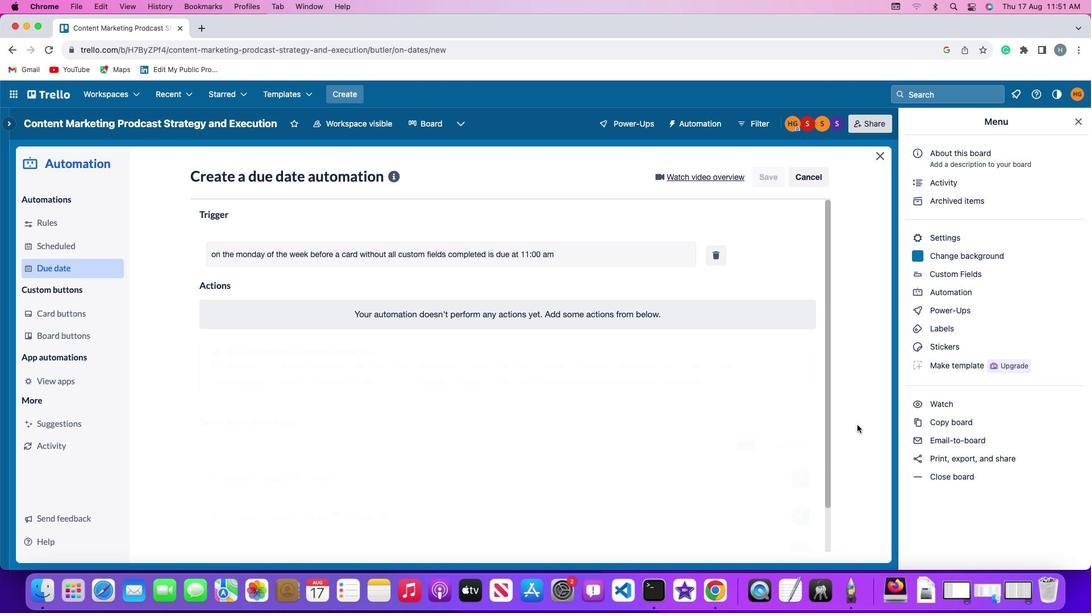 
